 Task: Create in the project CatalystTech and in the Backlog issue 'Upgrade the mobile responsiveness and mobile compatibility mechanisms of a web application to improve mobile user experience' a child issue 'Chatbot conversation sentiment analysis and remediation', and assign it to team member softage.3@softage.net. Create in the project CatalystTech and in the Backlog issue 'Create a new online platform for online entrepreneurship courses with advanced business tools and community features' a child issue 'Data backup and retention policy creation and enforcement', and assign it to team member softage.4@softage.net
Action: Mouse moved to (237, 63)
Screenshot: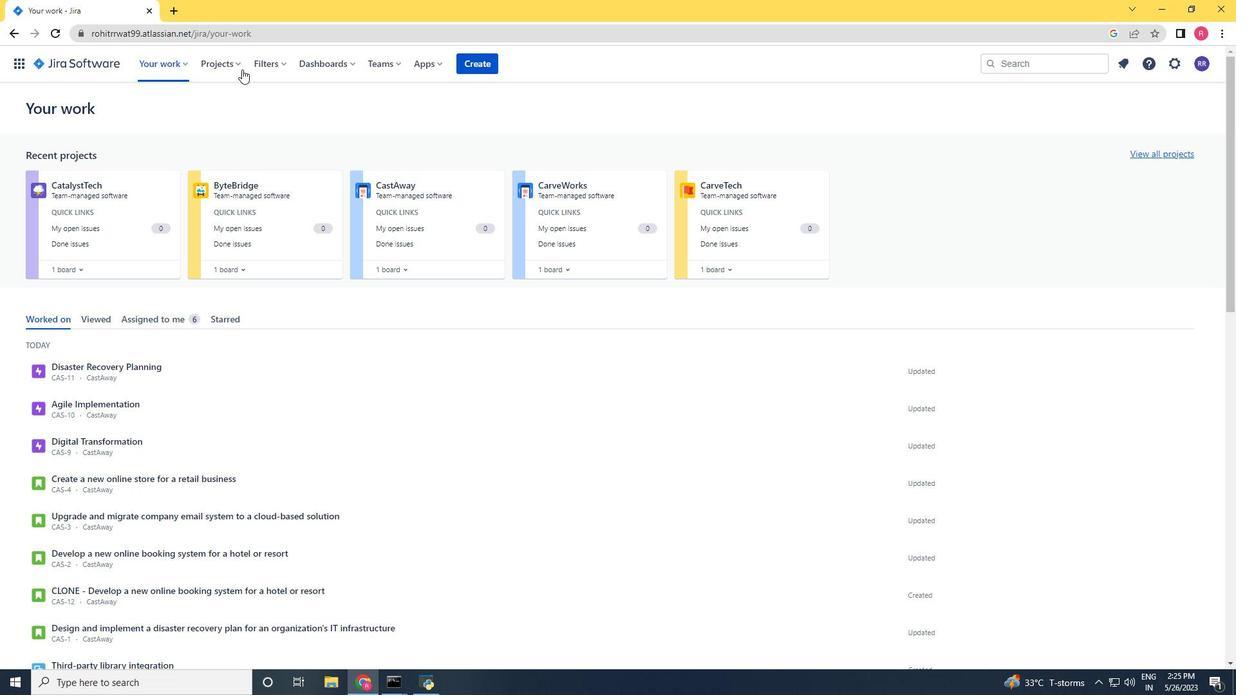 
Action: Mouse pressed left at (237, 63)
Screenshot: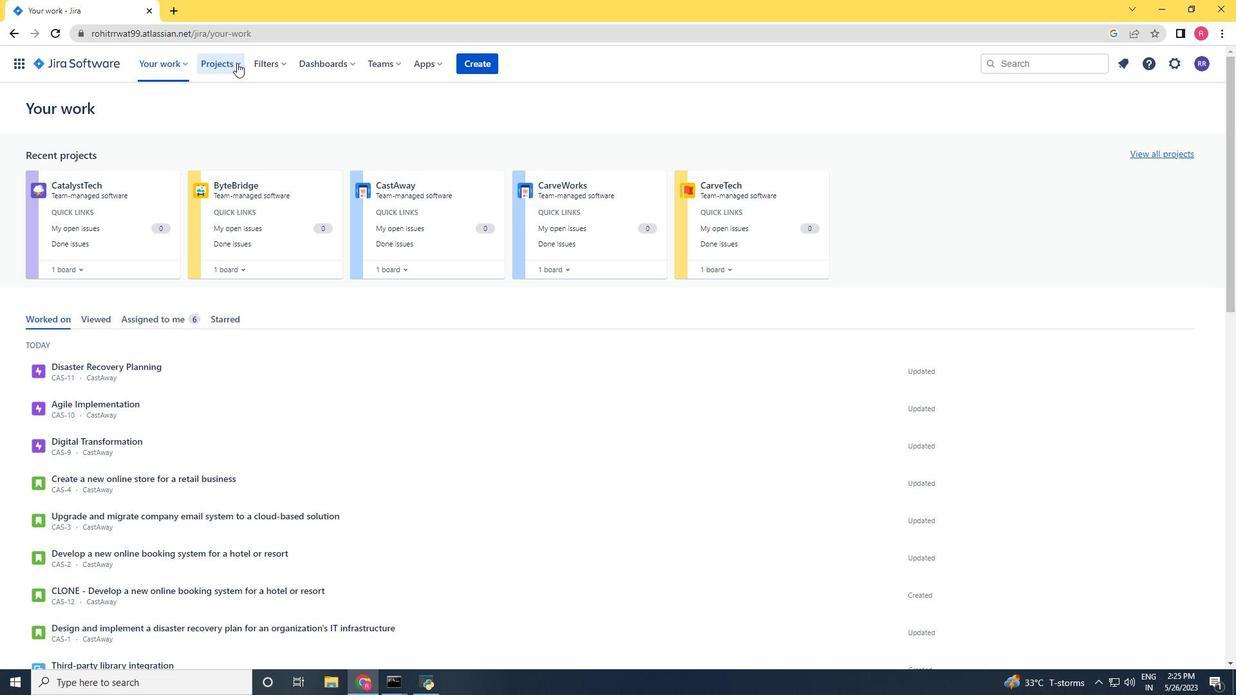 
Action: Mouse moved to (236, 135)
Screenshot: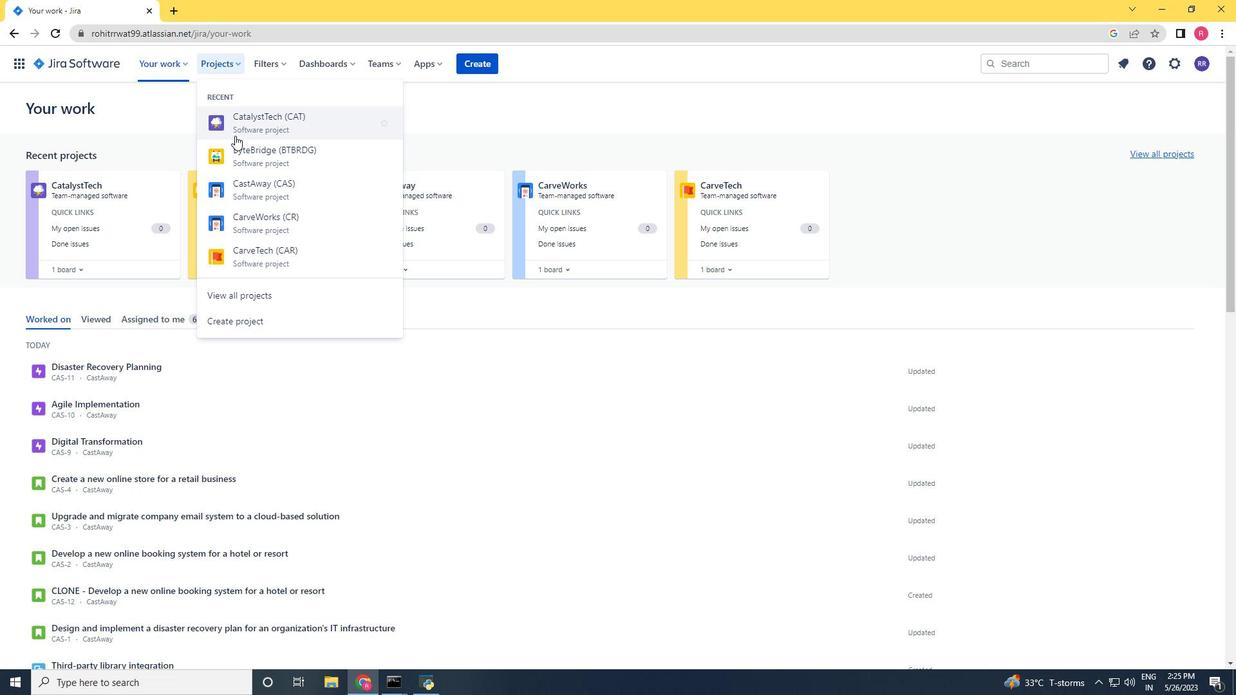 
Action: Mouse pressed left at (236, 135)
Screenshot: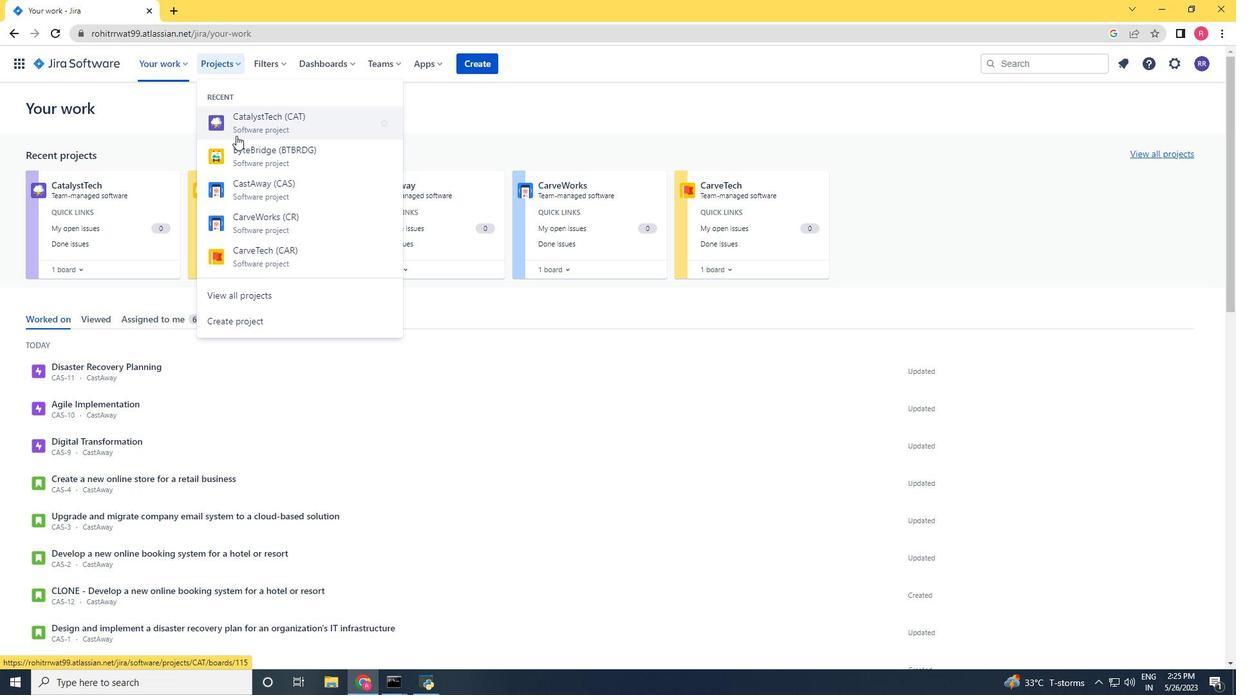 
Action: Mouse moved to (79, 203)
Screenshot: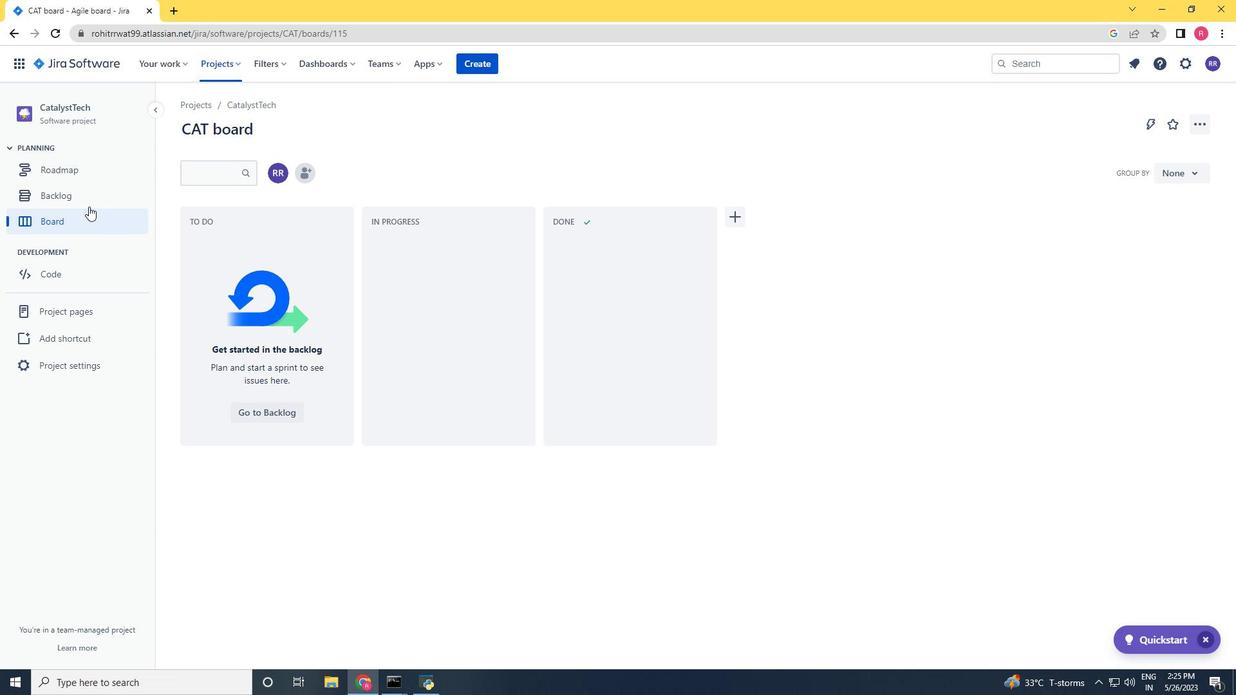 
Action: Mouse pressed left at (79, 203)
Screenshot: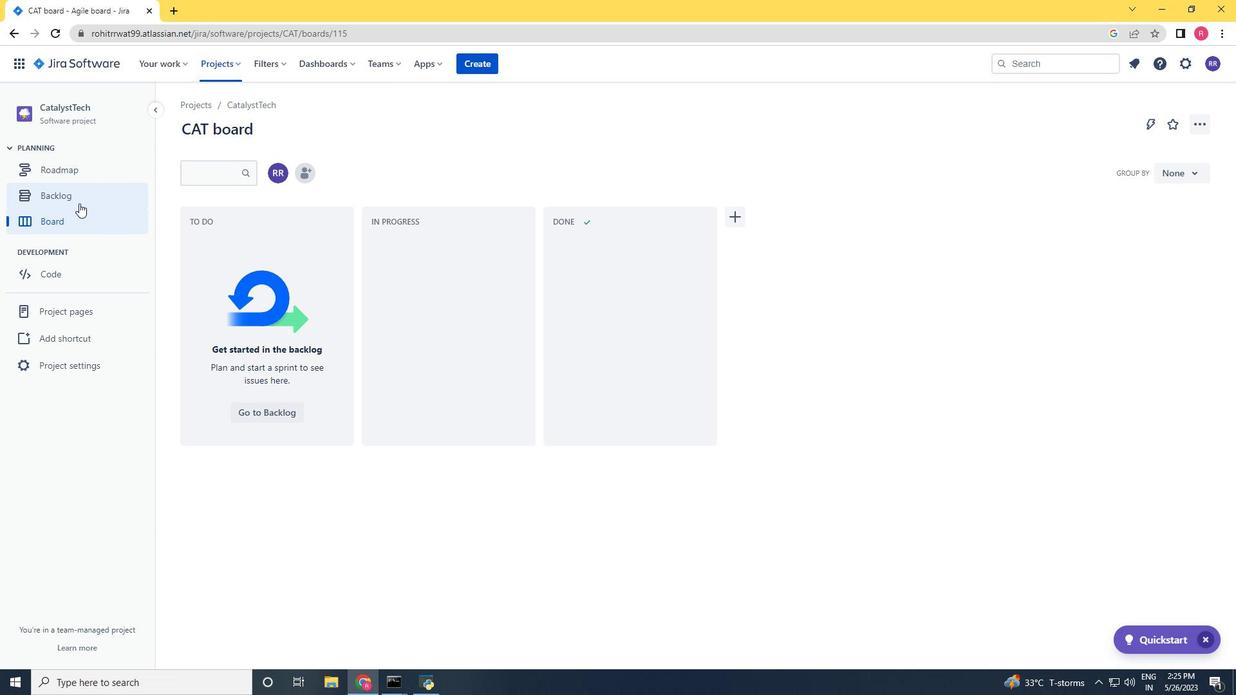 
Action: Mouse moved to (913, 331)
Screenshot: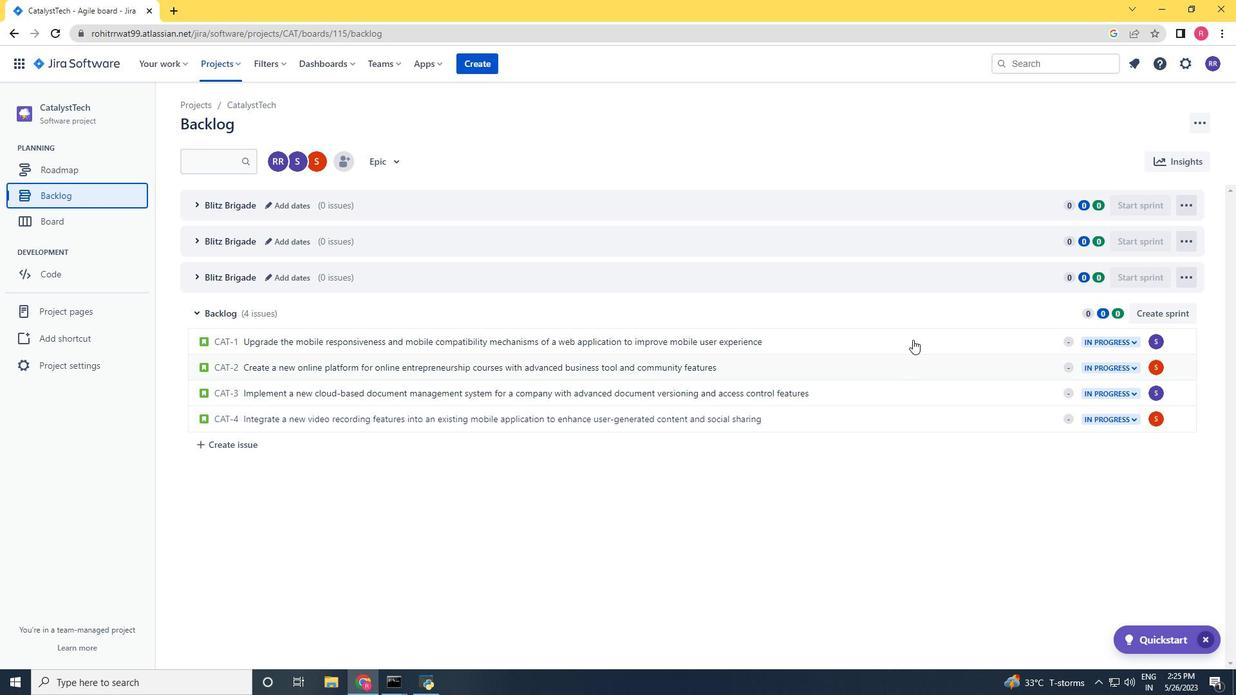 
Action: Mouse pressed left at (913, 331)
Screenshot: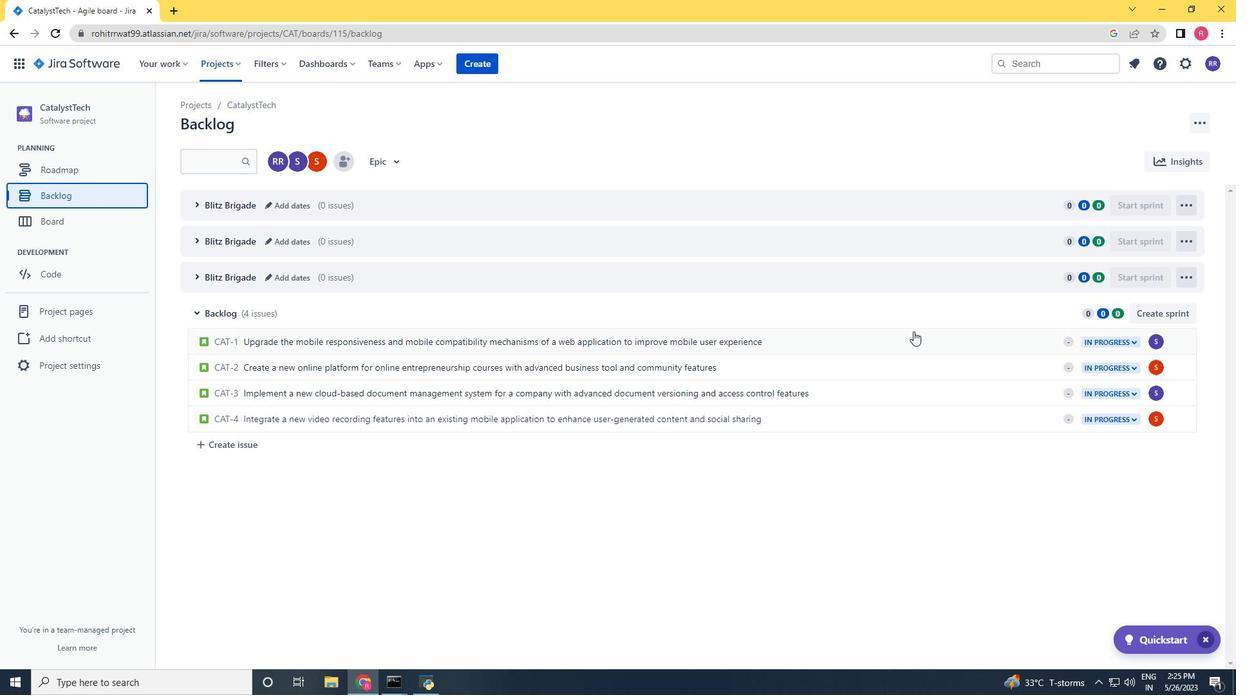 
Action: Mouse moved to (1014, 329)
Screenshot: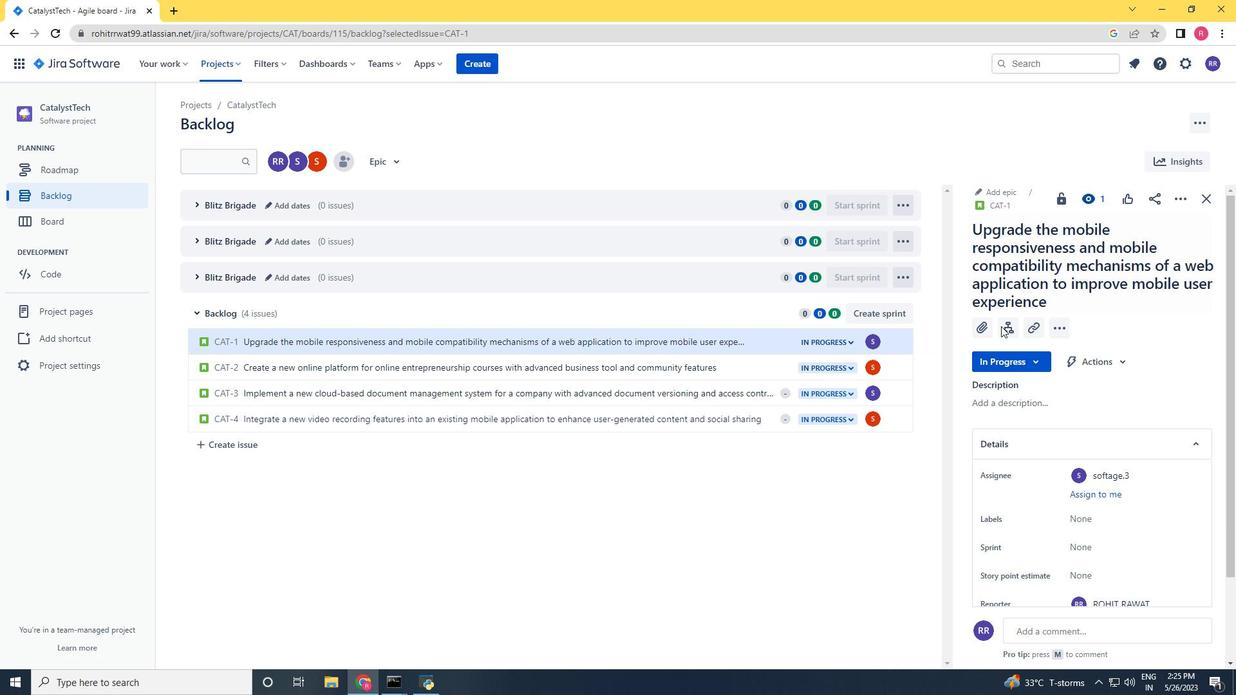 
Action: Mouse pressed left at (1014, 329)
Screenshot: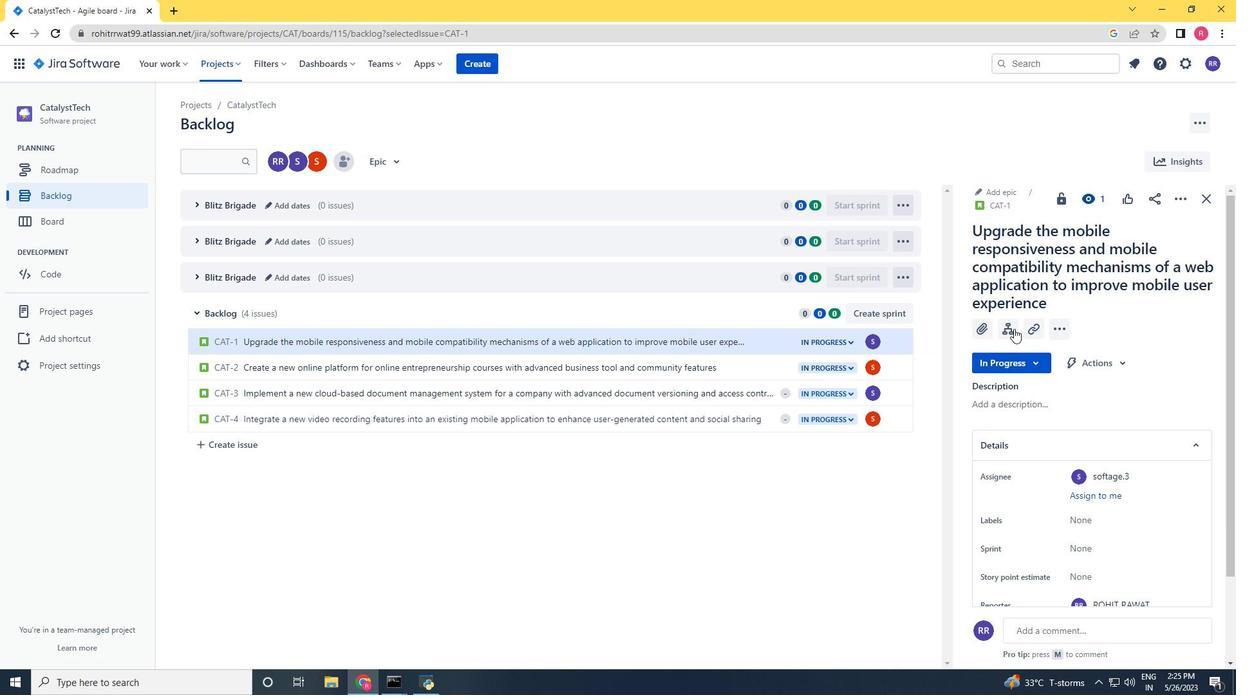 
Action: Mouse moved to (1037, 520)
Screenshot: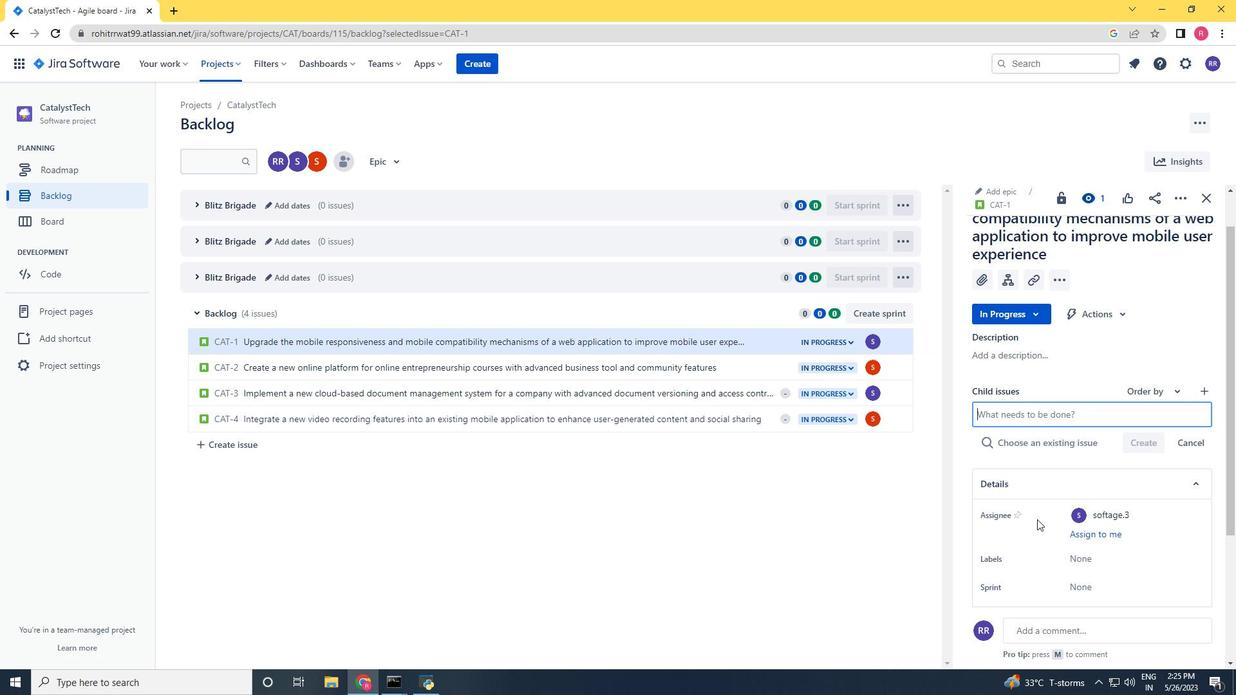 
Action: Mouse scrolled (1037, 519) with delta (0, 0)
Screenshot: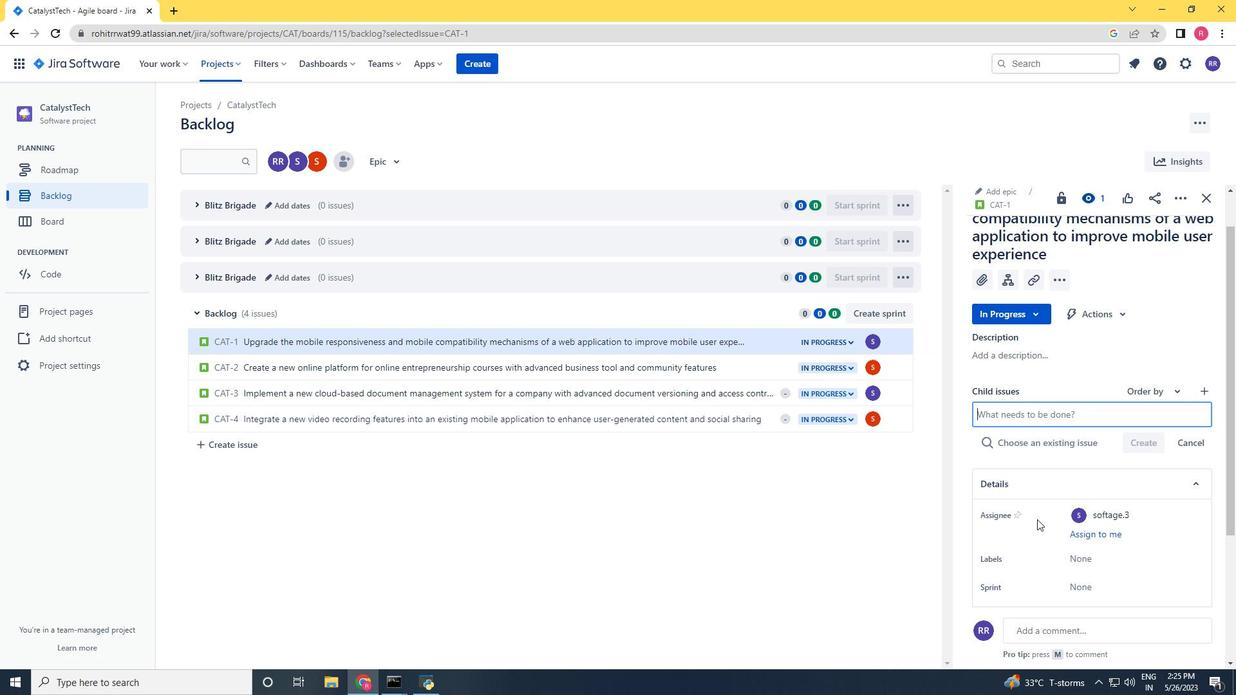 
Action: Mouse scrolled (1037, 519) with delta (0, 0)
Screenshot: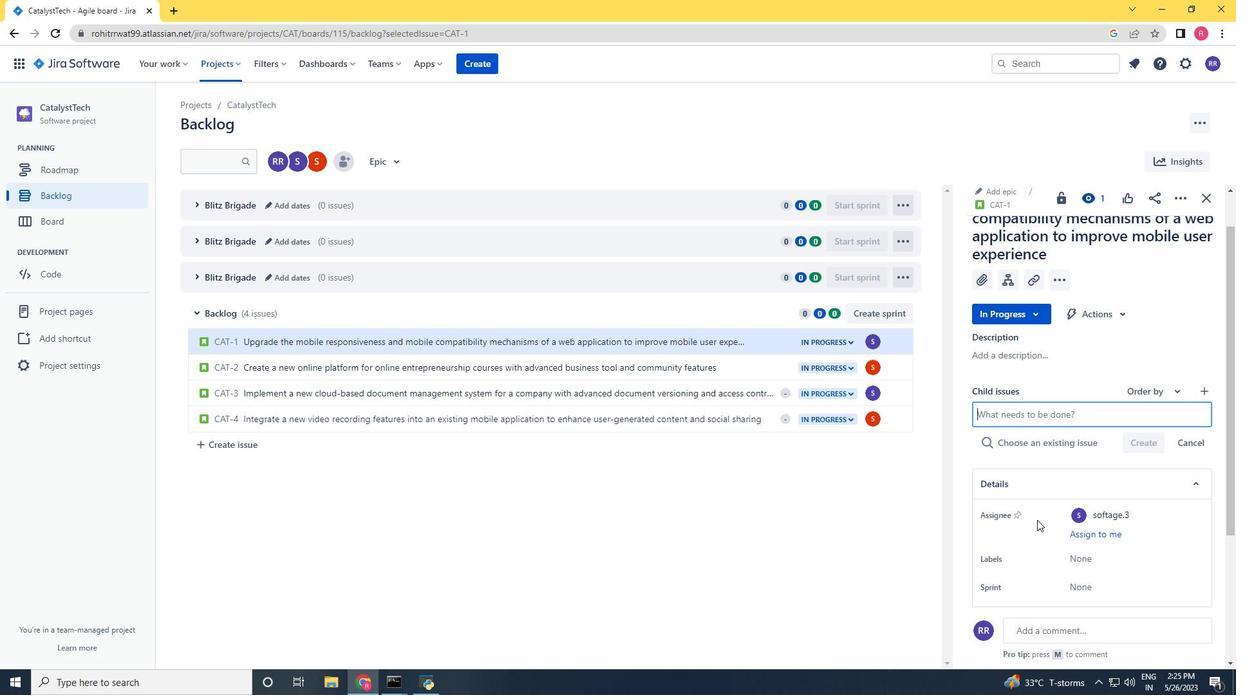 
Action: Mouse scrolled (1037, 519) with delta (0, 0)
Screenshot: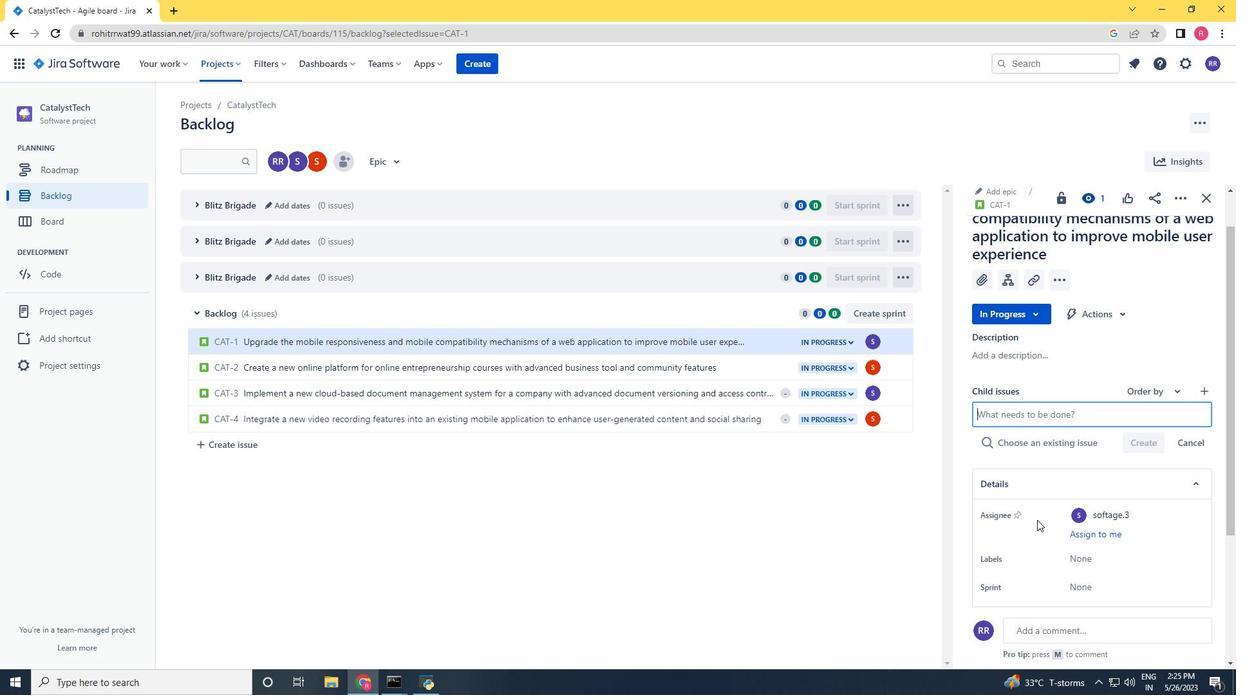 
Action: Mouse moved to (996, 450)
Screenshot: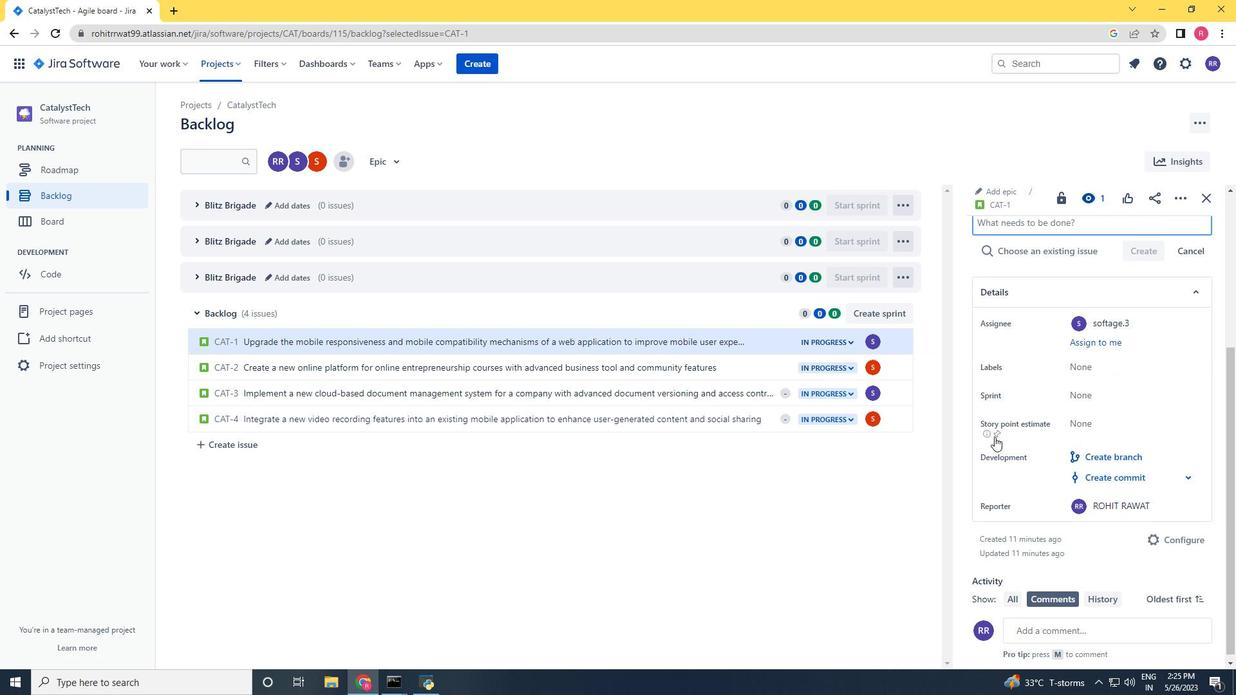 
Action: Mouse scrolled (996, 450) with delta (0, 0)
Screenshot: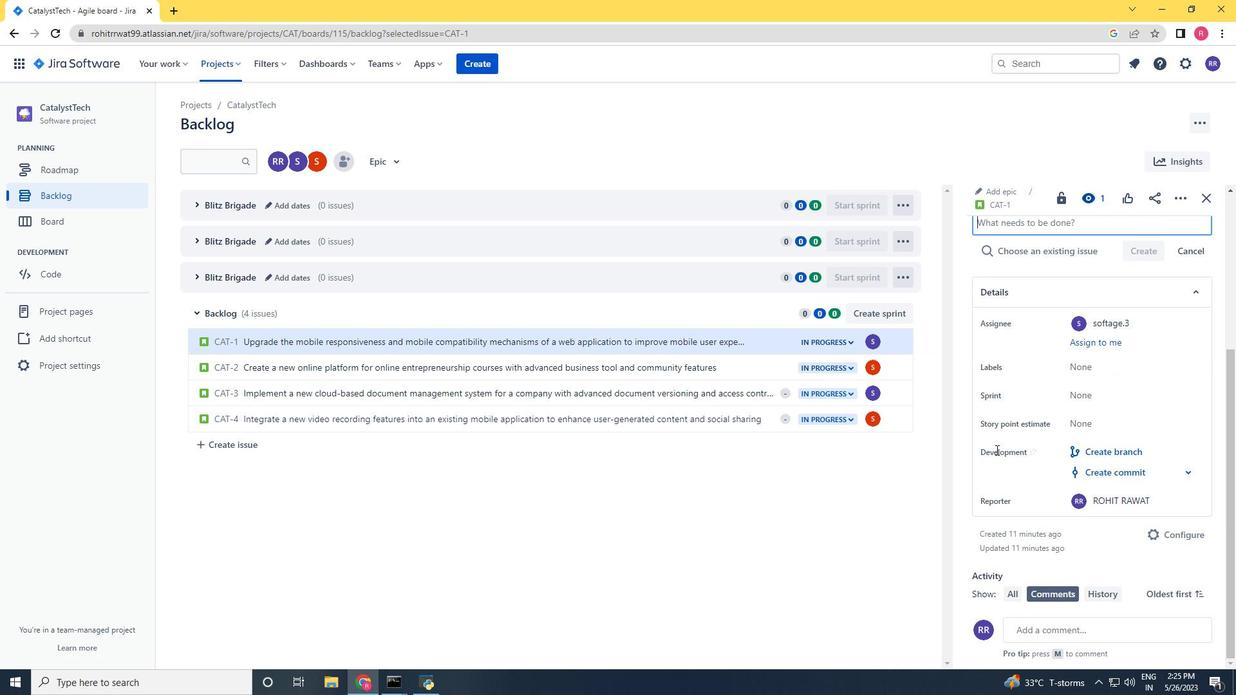 
Action: Mouse scrolled (996, 450) with delta (0, 0)
Screenshot: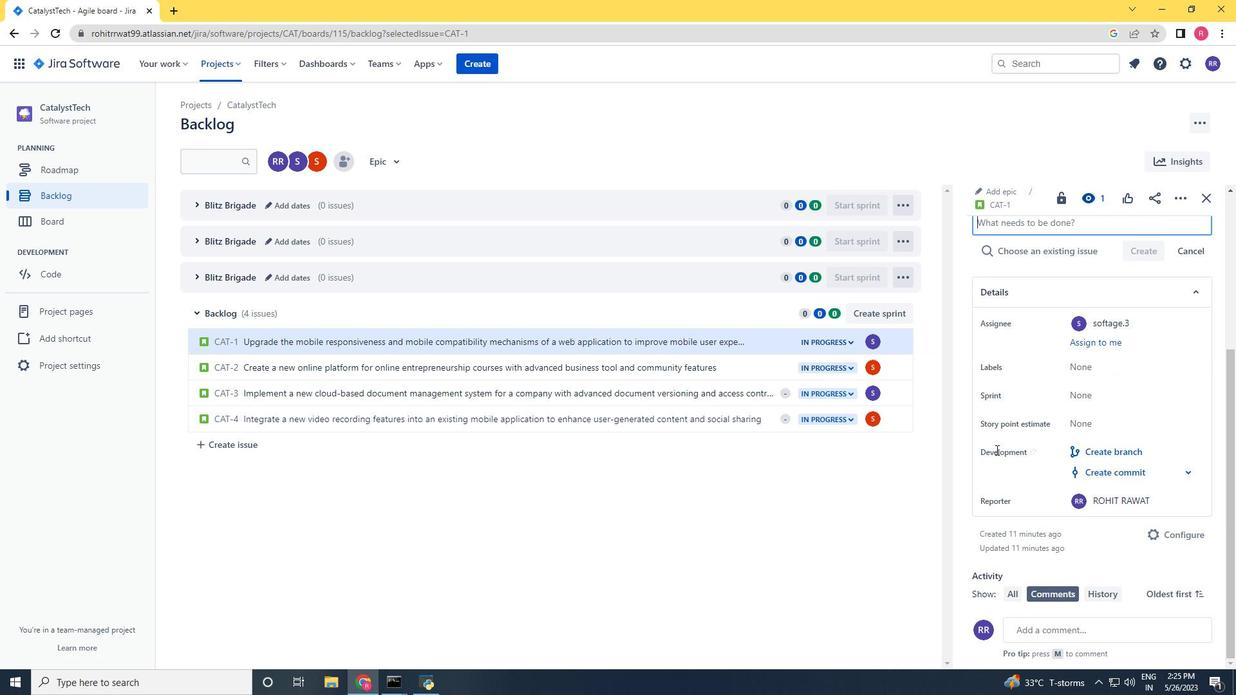 
Action: Mouse scrolled (996, 450) with delta (0, 0)
Screenshot: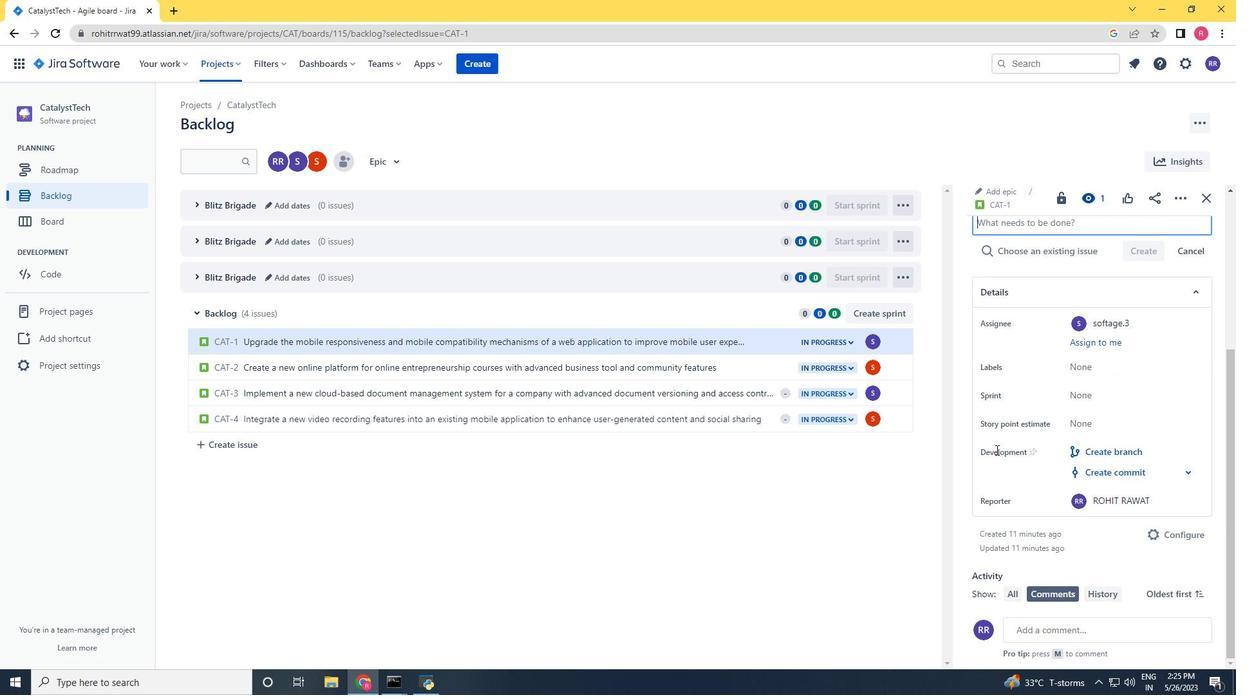 
Action: Key pressed <Key.shift>Cahat<Key.backspace><Key.backspace><Key.backspace><Key.backspace>hatboat<Key.space><Key.backspace><Key.backspace><Key.backspace><Key.backspace>ot<Key.space>conversation<Key.space>sentiment<Key.space>analysis<Key.space>and<Key.space>remw=<Key.backspace><Key.backspace>edd<Key.backspace>ition<Key.space><Key.insert><Key.left><Key.left><Key.left><Key.left><Key.left><Key.left><Key.left><Key.right><Key.right>a<Key.right><Key.right><Key.right><Key.right><Key.right><Key.right><Key.right><Key.right><Key.right><Key.right><Key.right><Key.enter>
Screenshot: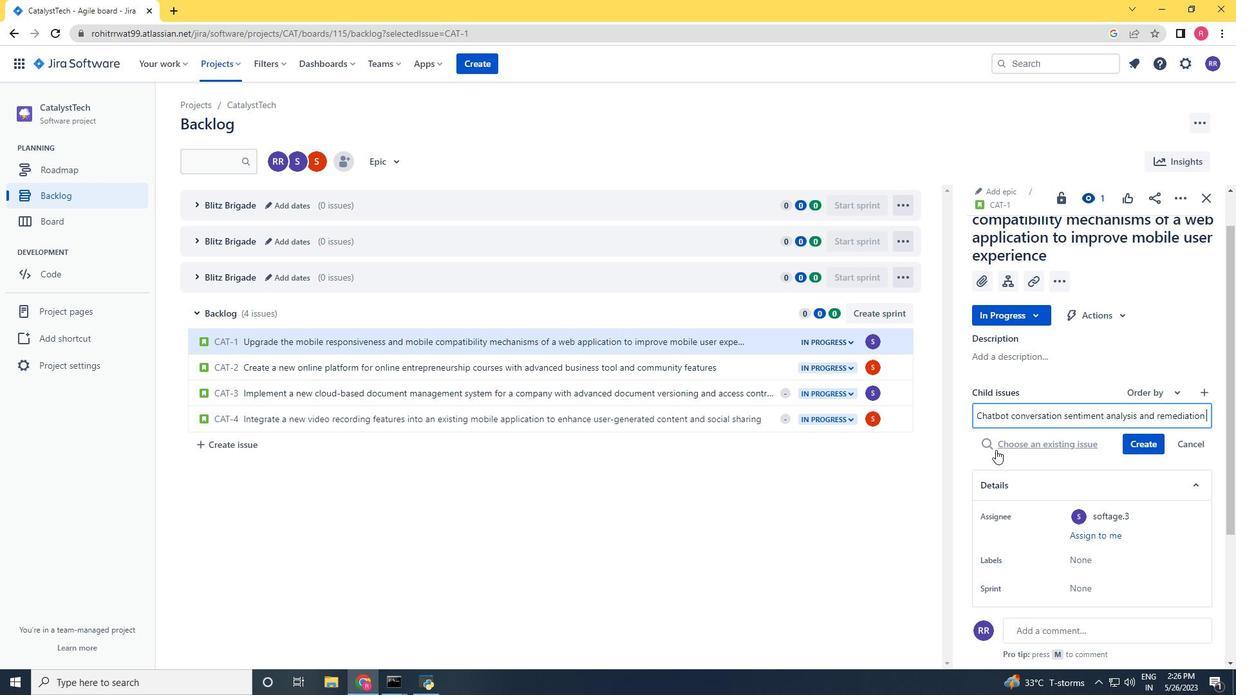 
Action: Mouse moved to (1154, 421)
Screenshot: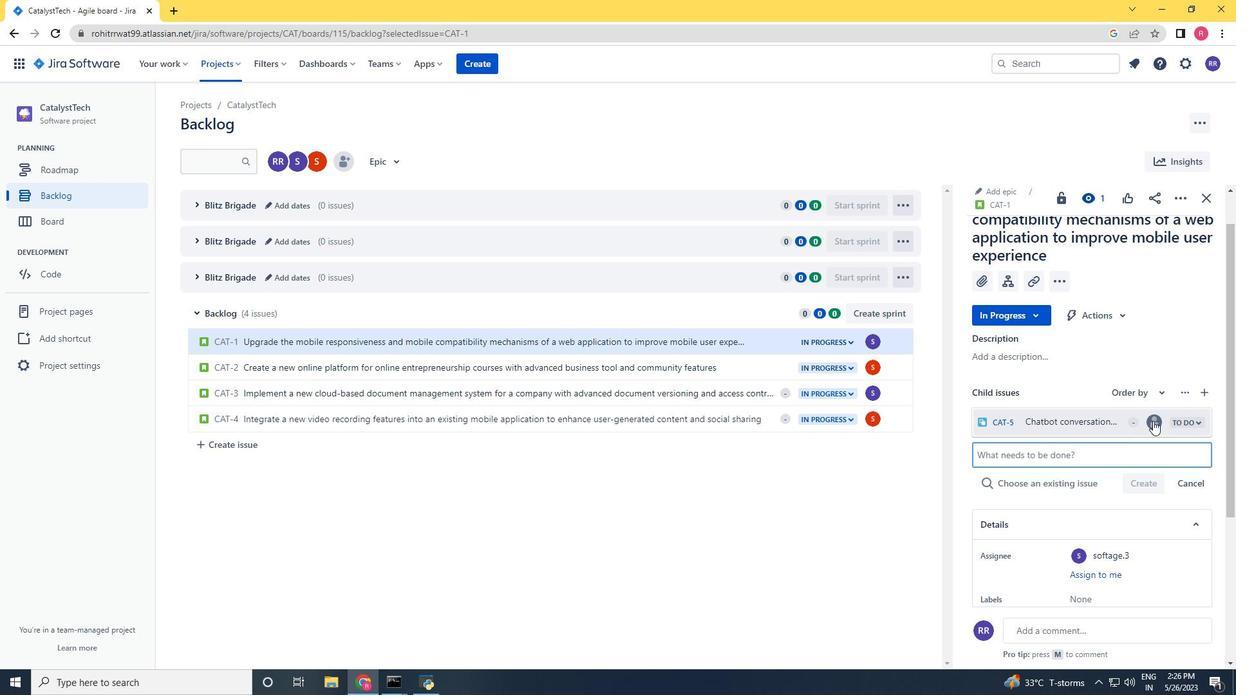 
Action: Mouse pressed left at (1154, 421)
Screenshot: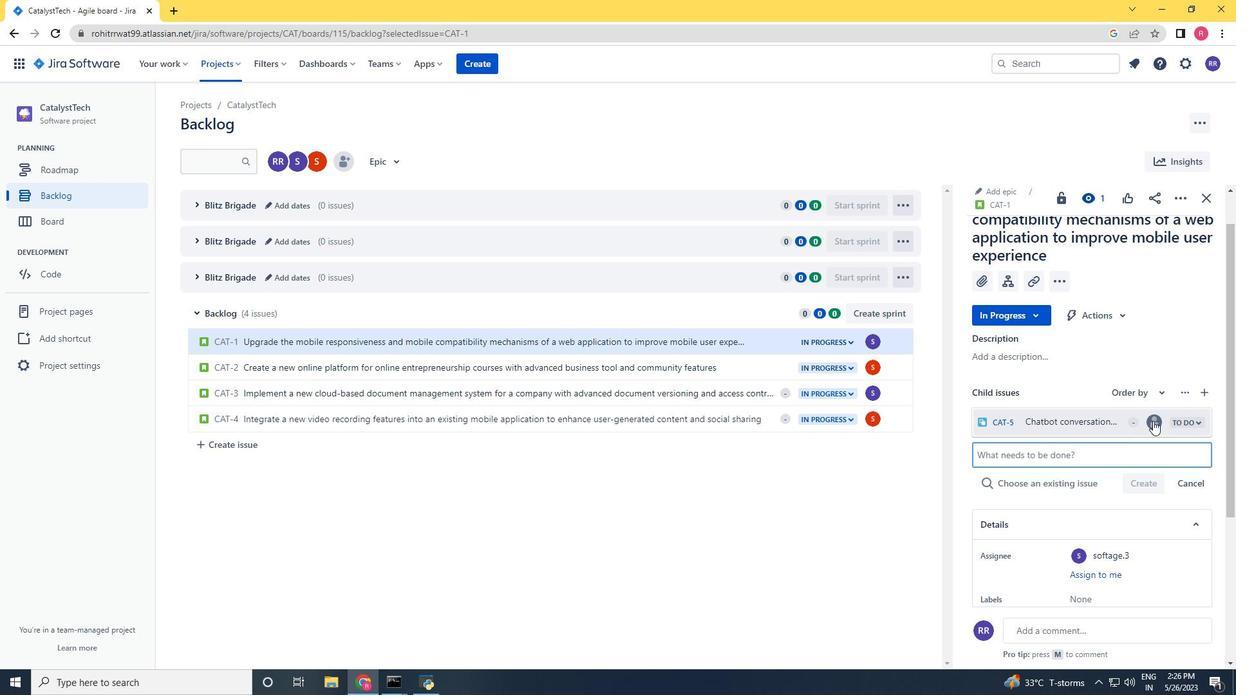 
Action: Key pressed softage.3<Key.shift>@softage.net
Screenshot: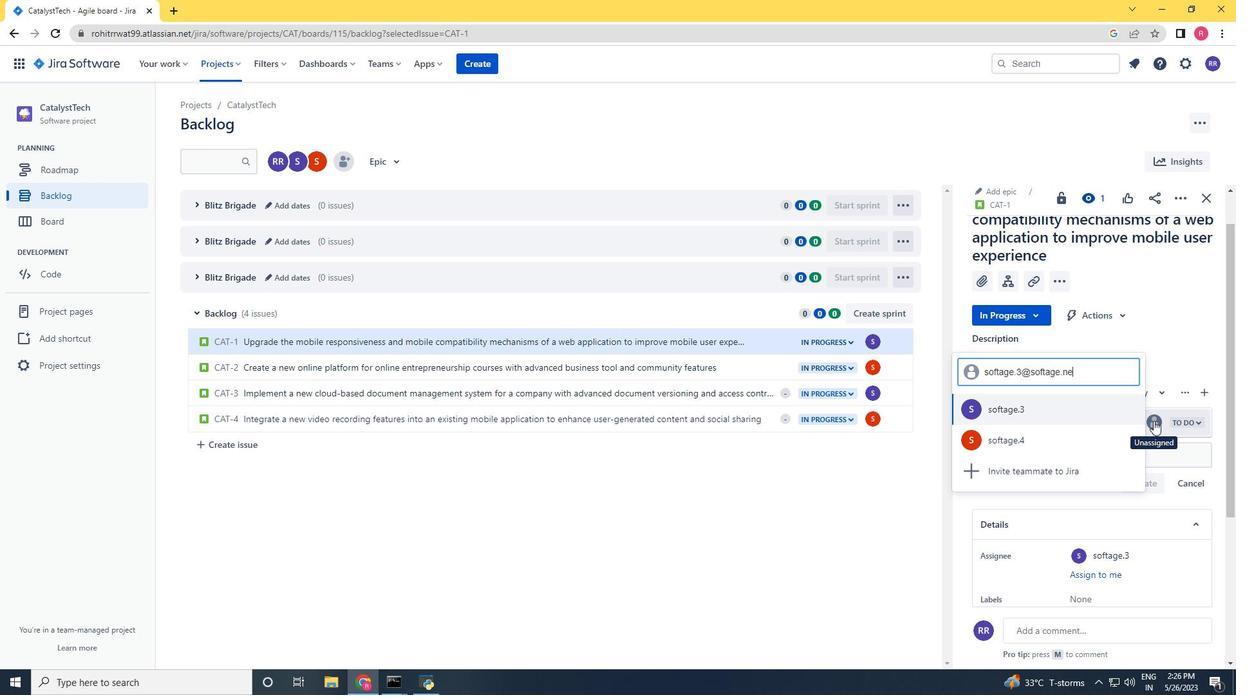 
Action: Mouse moved to (1020, 424)
Screenshot: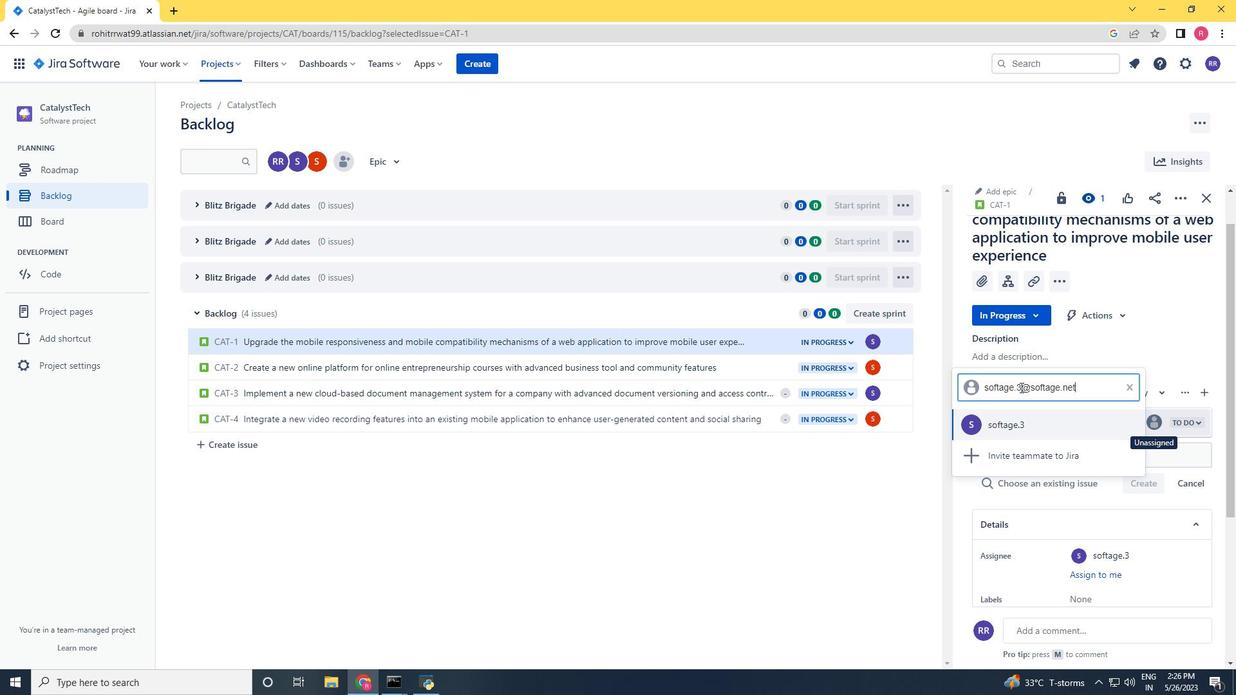 
Action: Mouse pressed left at (1020, 424)
Screenshot: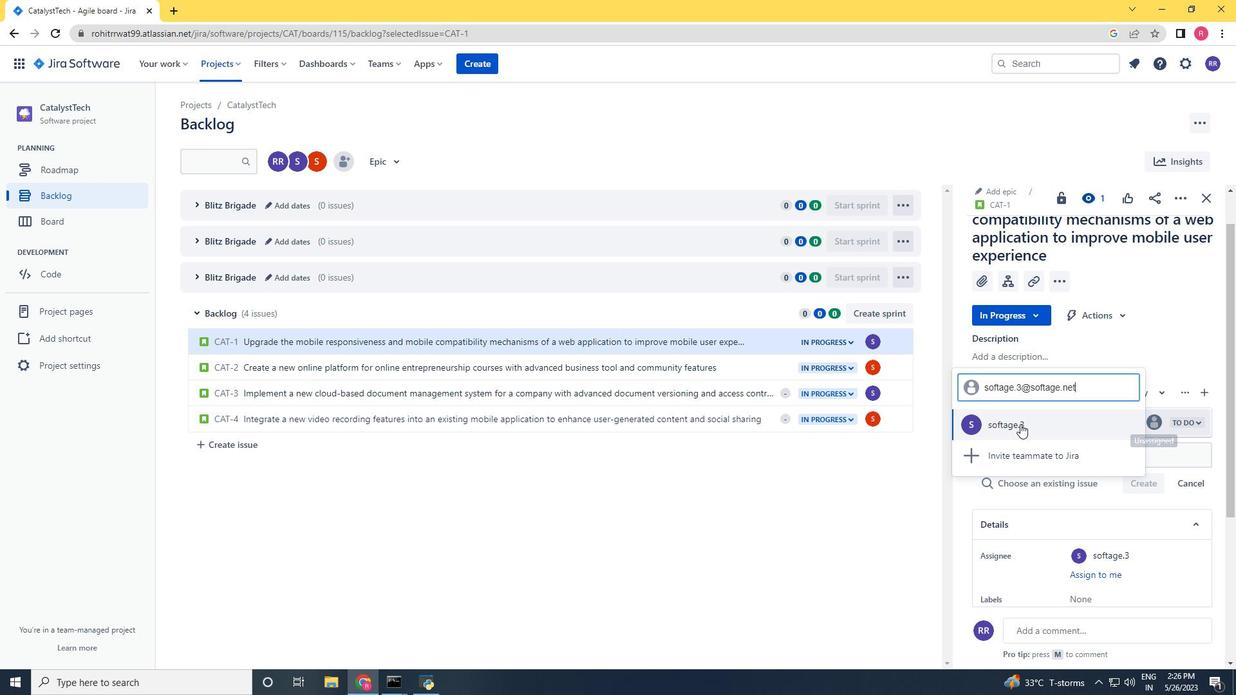 
Action: Mouse moved to (749, 366)
Screenshot: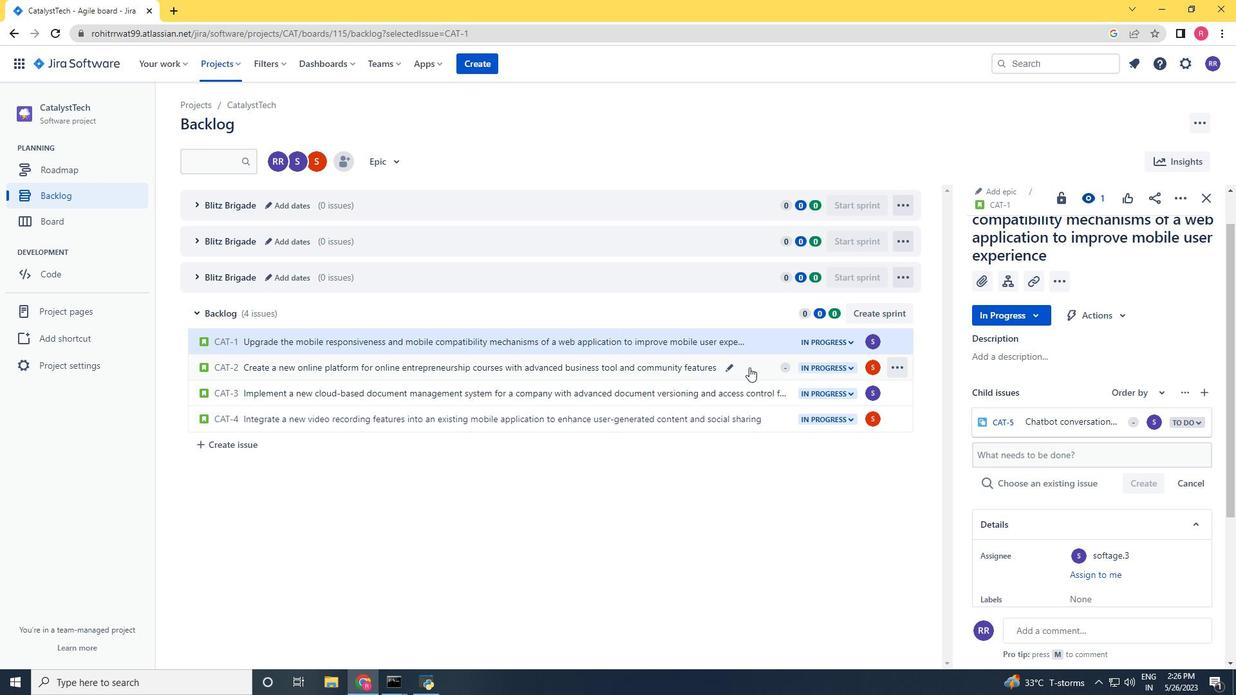 
Action: Mouse pressed left at (749, 366)
Screenshot: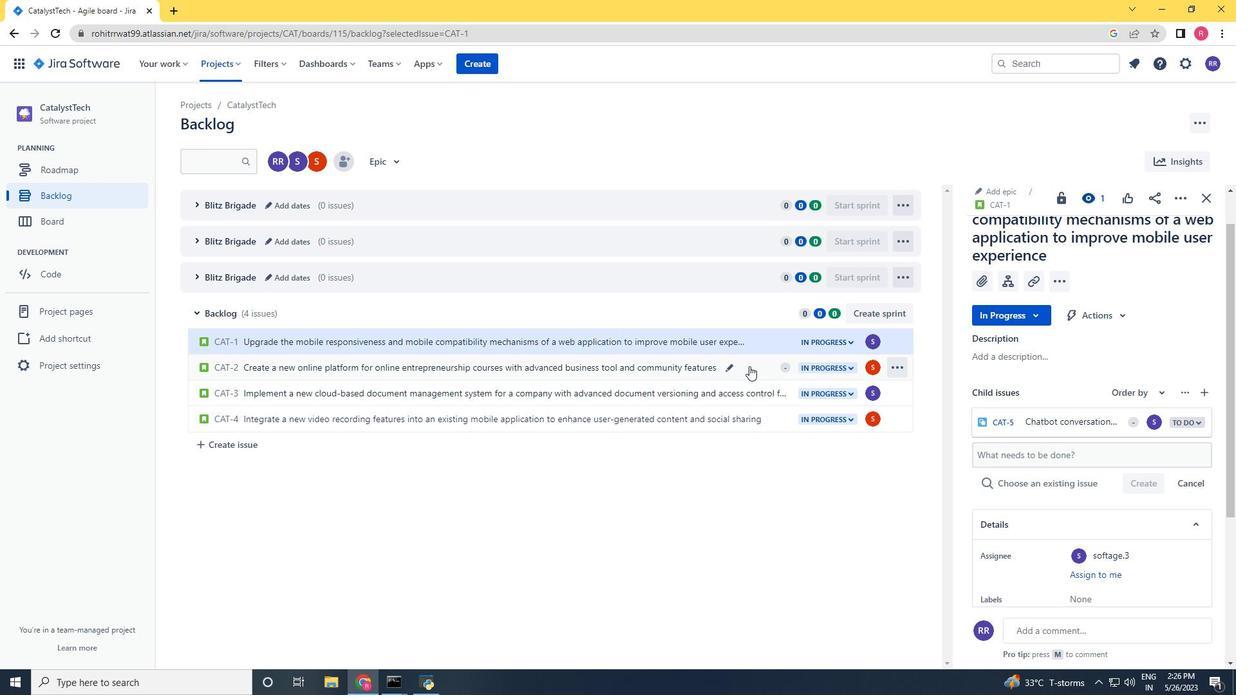 
Action: Mouse moved to (1006, 312)
Screenshot: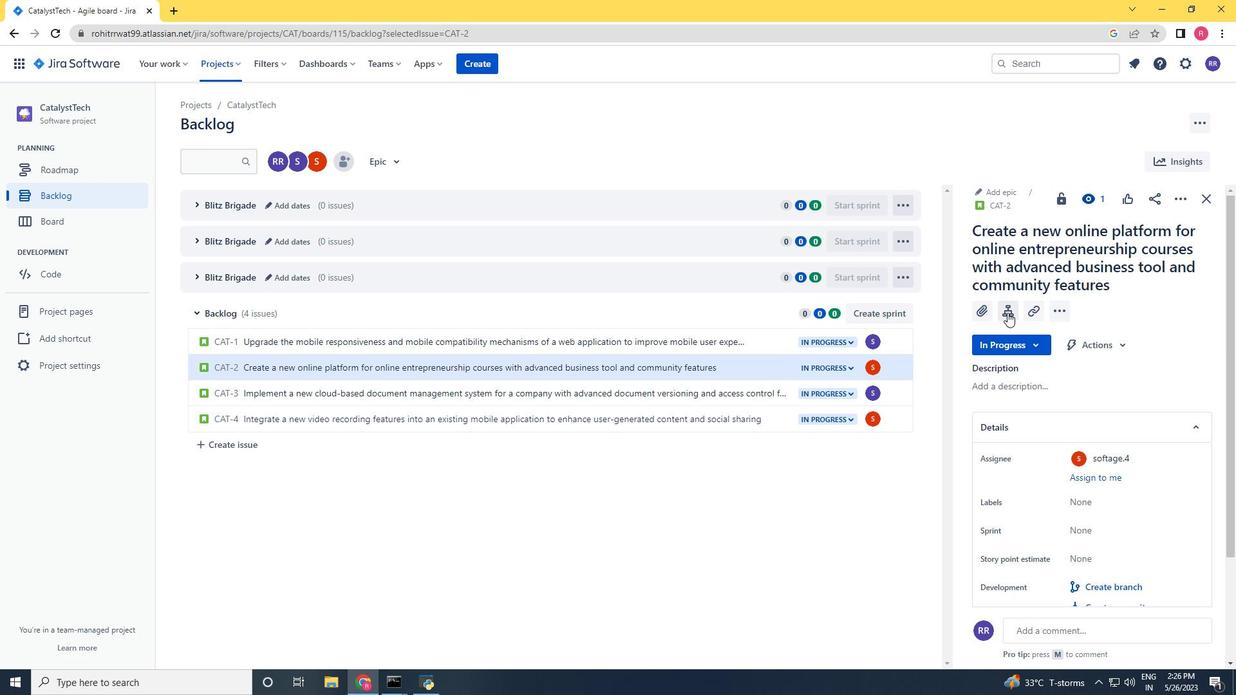
Action: Mouse pressed left at (1006, 312)
Screenshot: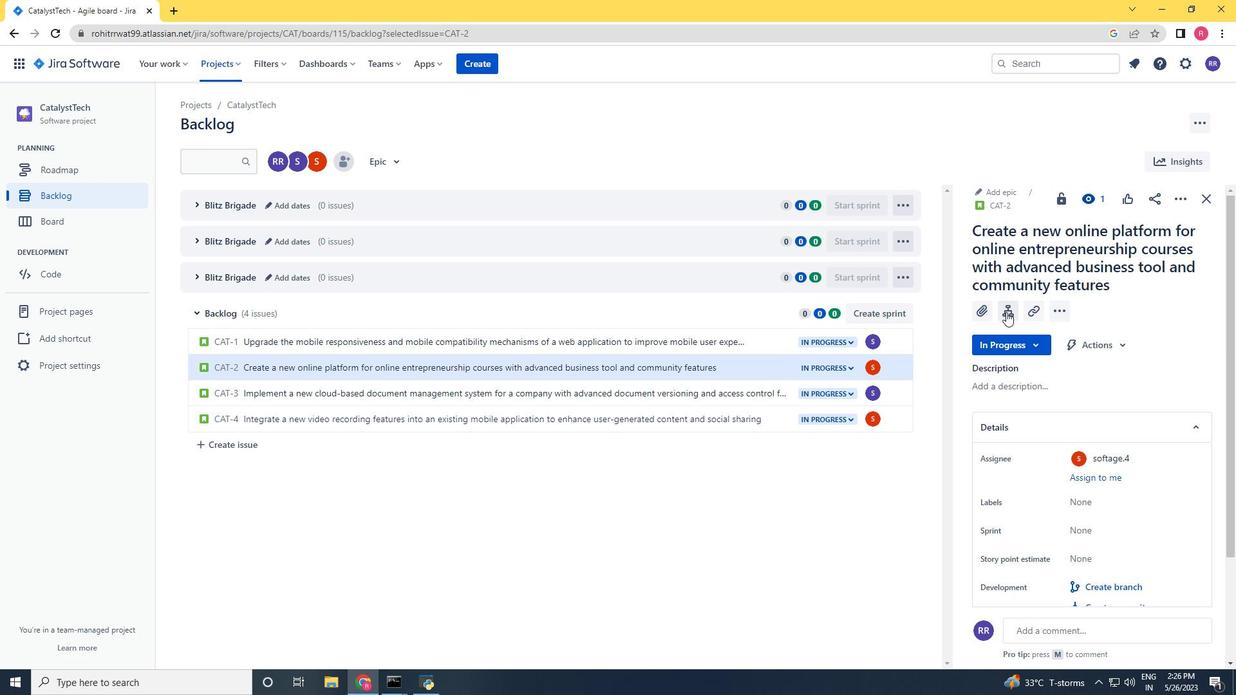 
Action: Mouse moved to (1011, 477)
Screenshot: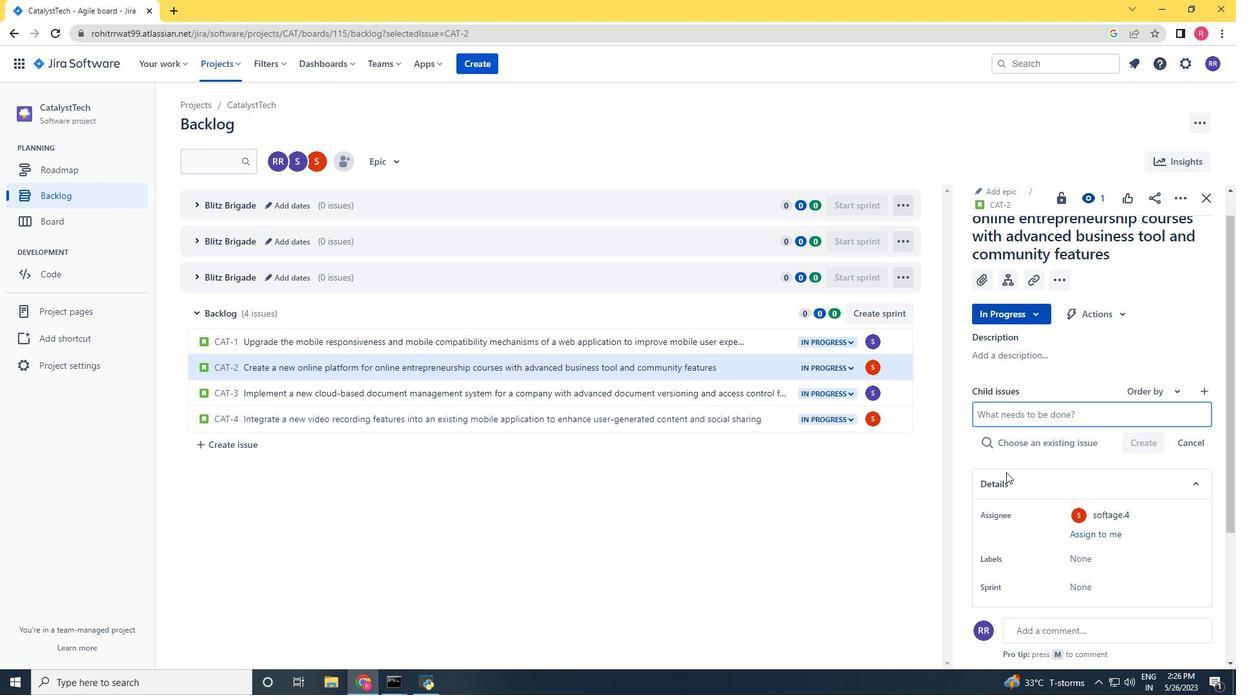 
Action: Key pressed <Key.shift>Data<Key.space>bacckuo<Key.backspace><Key.backspace><Key.backspace><Key.backspace>kuo<Key.insert><Key.backspace>p<Key.space>an<Key.space><Key.backspace><Key.backspace>nd<Key.space>retention<Key.space>policy<Key.space>creation<Key.space>and<Key.space>enforcement<Key.space><Key.enter>
Screenshot: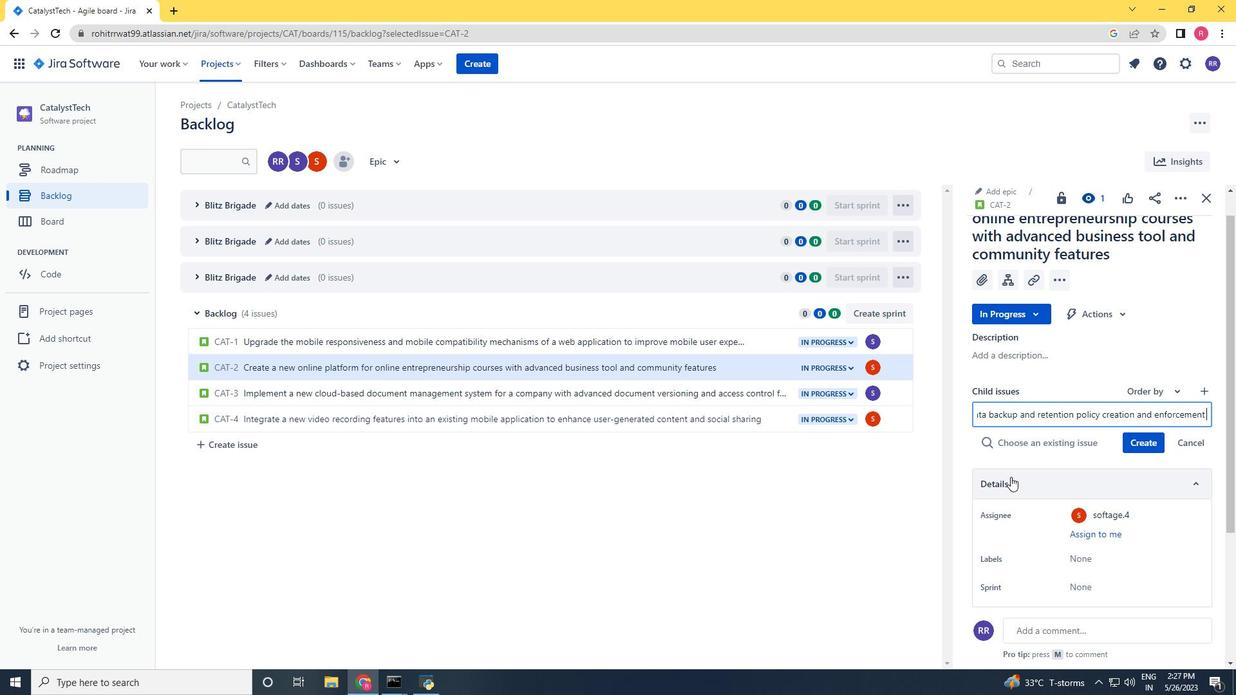 
Action: Mouse moved to (1154, 423)
Screenshot: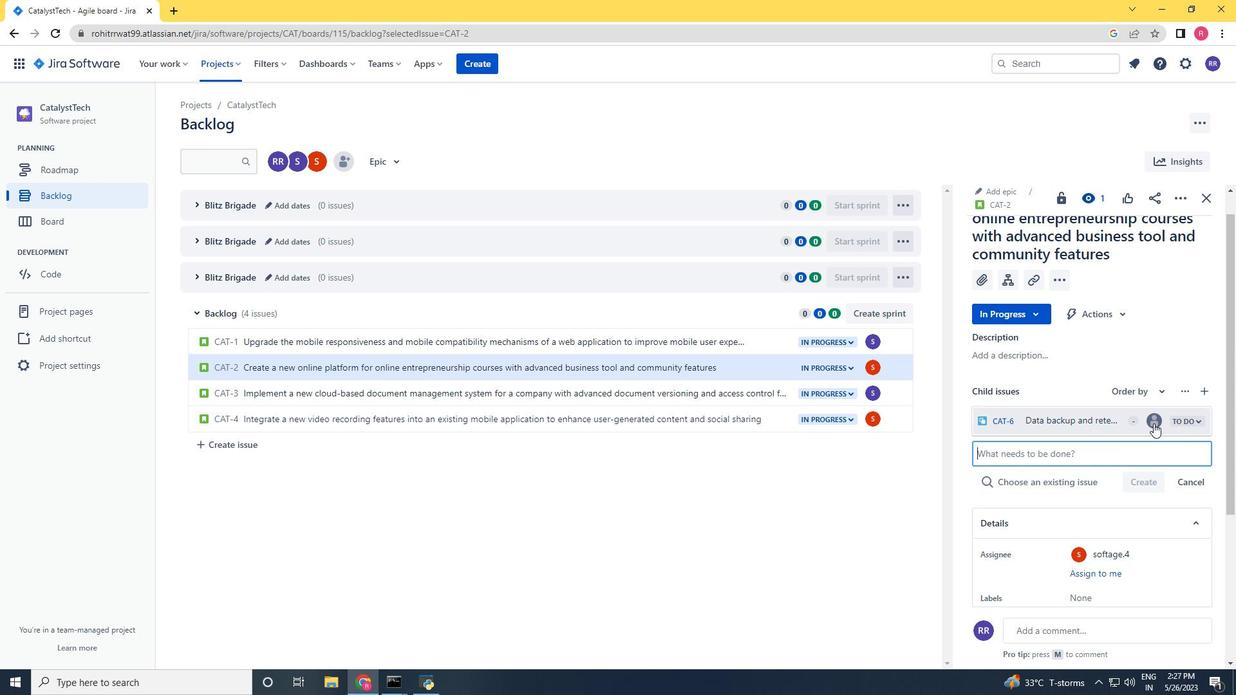 
Action: Mouse pressed left at (1154, 423)
Screenshot: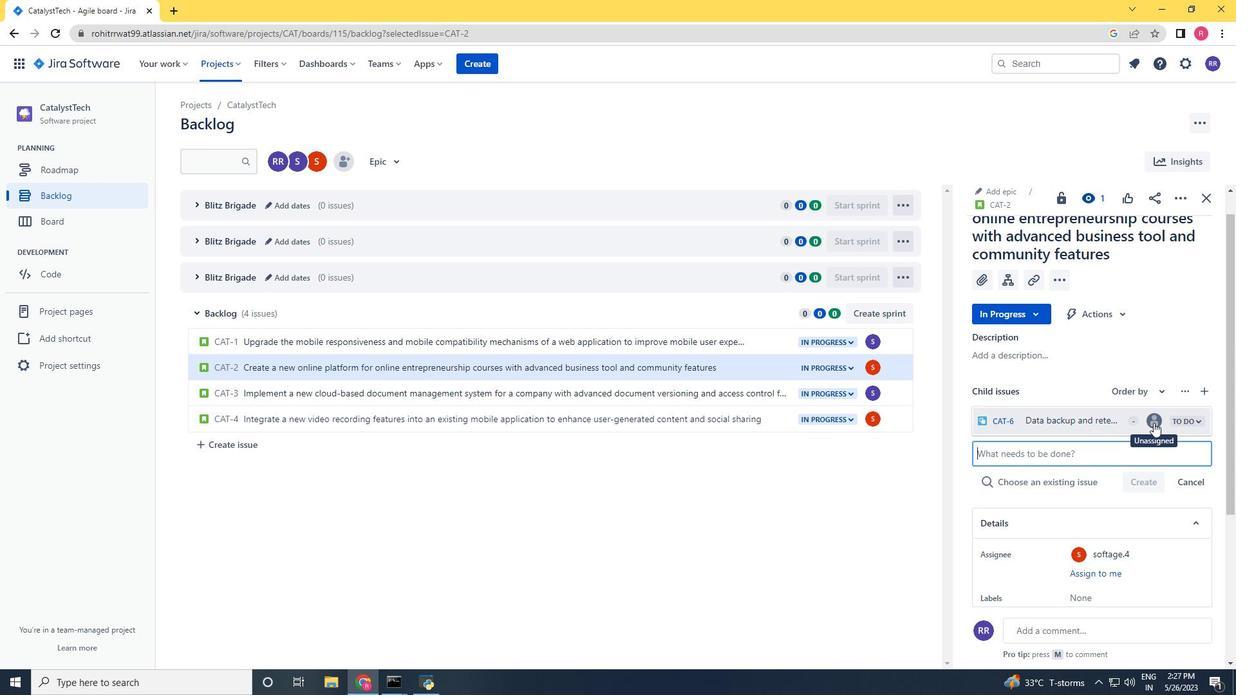 
Action: Key pressed softage.4<Key.shift>@softage.net
Screenshot: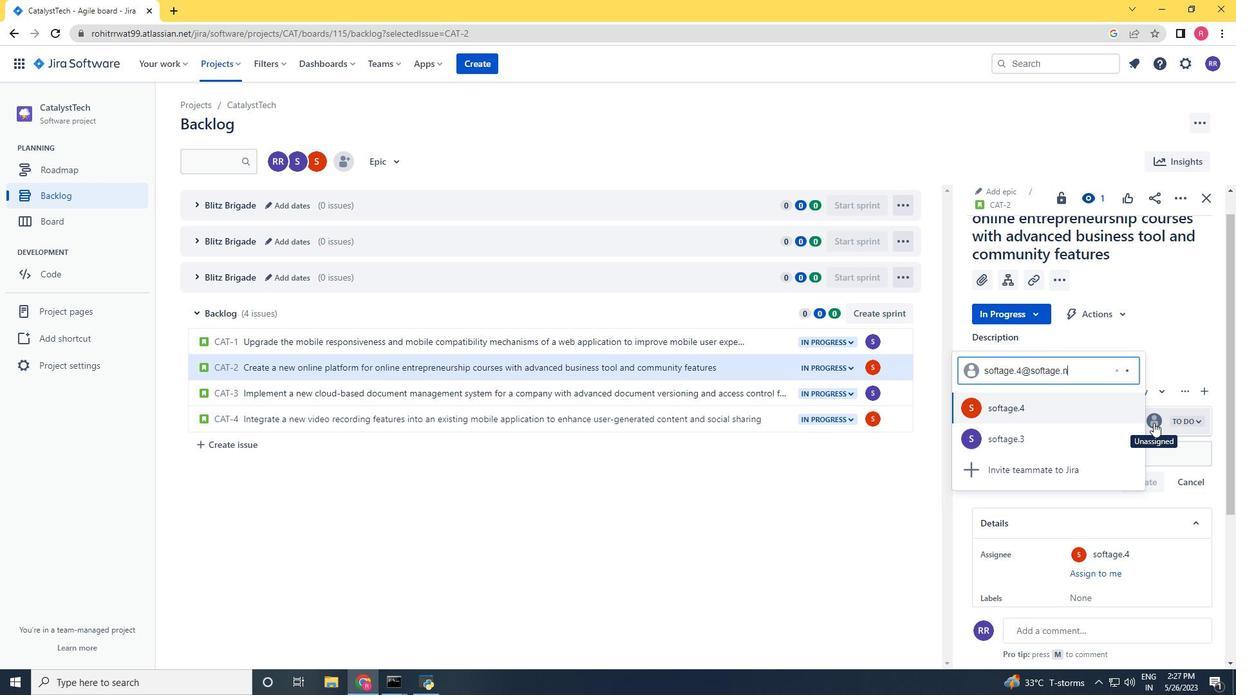 
Action: Mouse moved to (1060, 416)
Screenshot: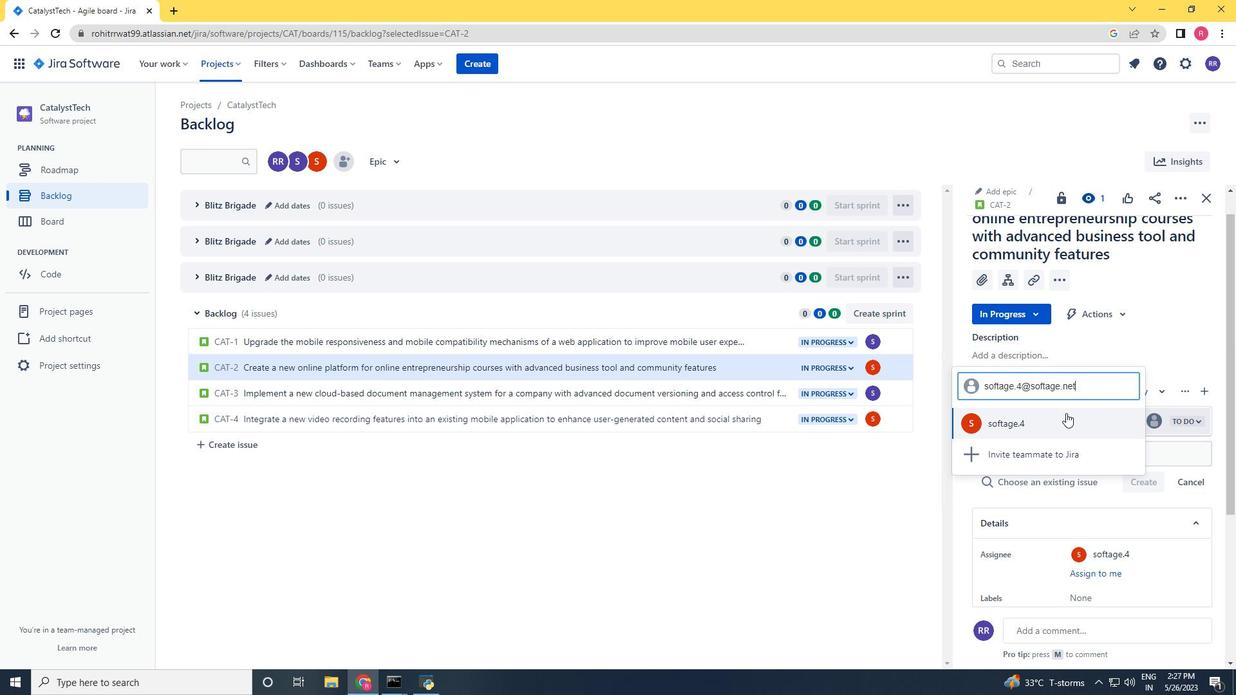 
Action: Mouse pressed left at (1060, 416)
Screenshot: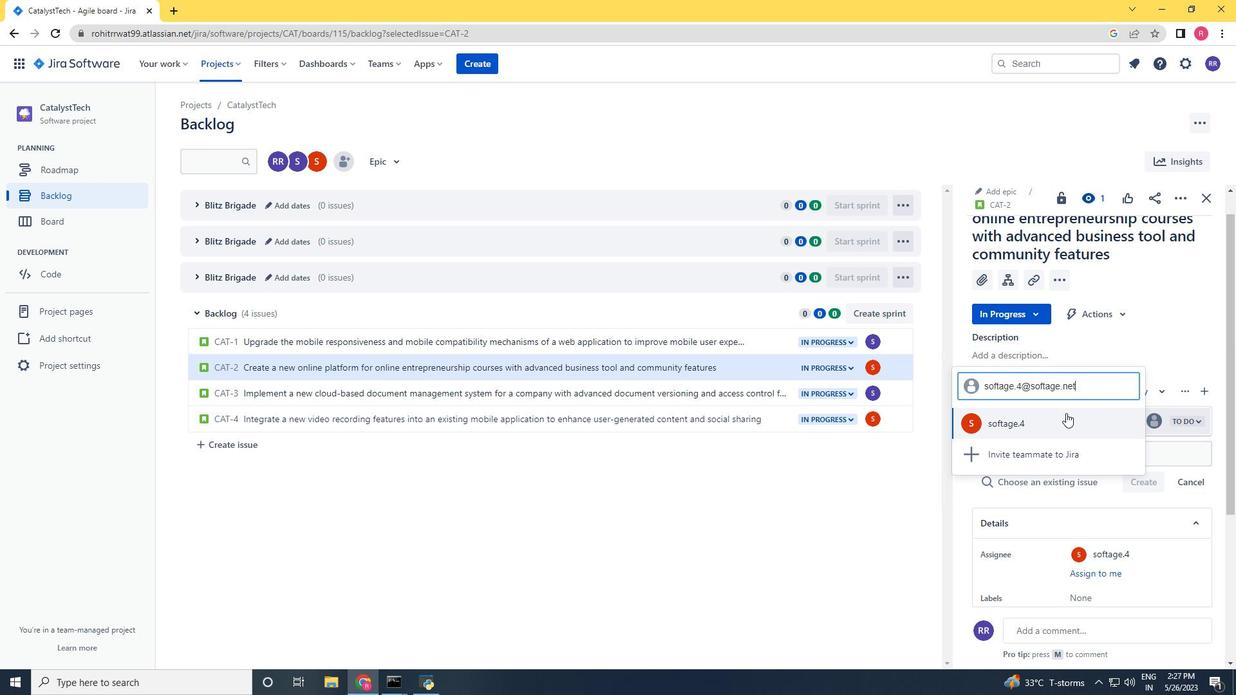 
Action: Mouse moved to (743, 532)
Screenshot: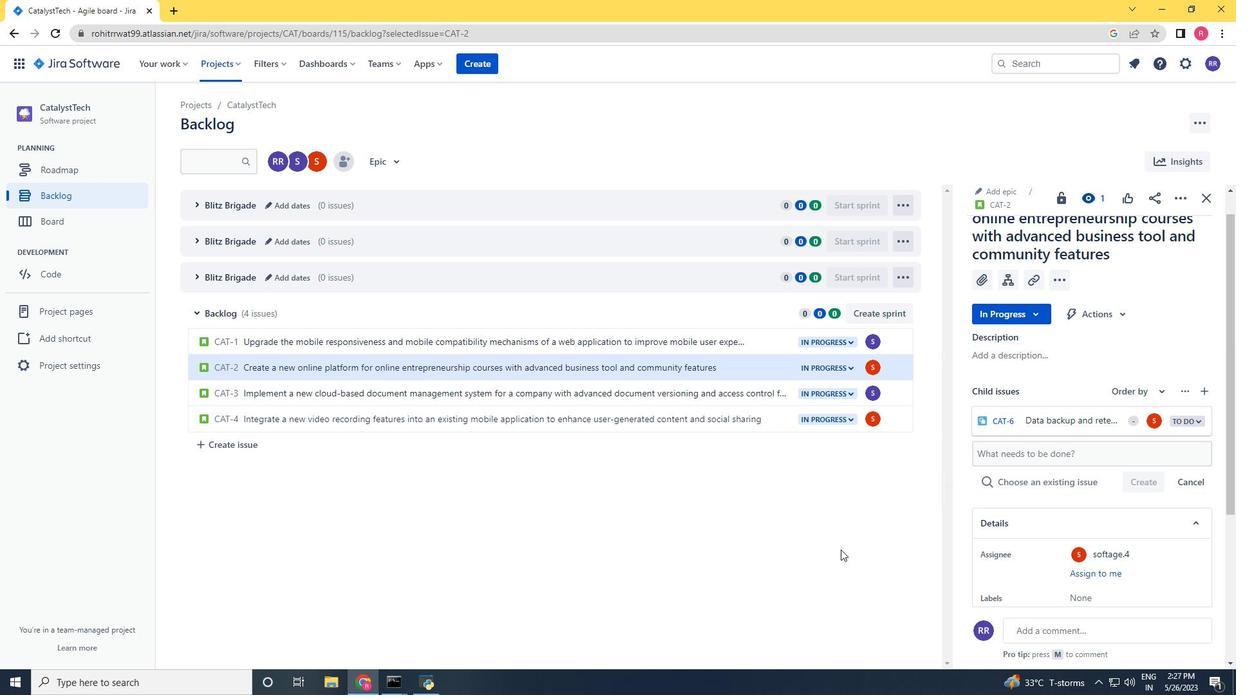 
